 Task: Sort the products in the category "Chardonnay" by unit price (low first).
Action: Mouse moved to (800, 302)
Screenshot: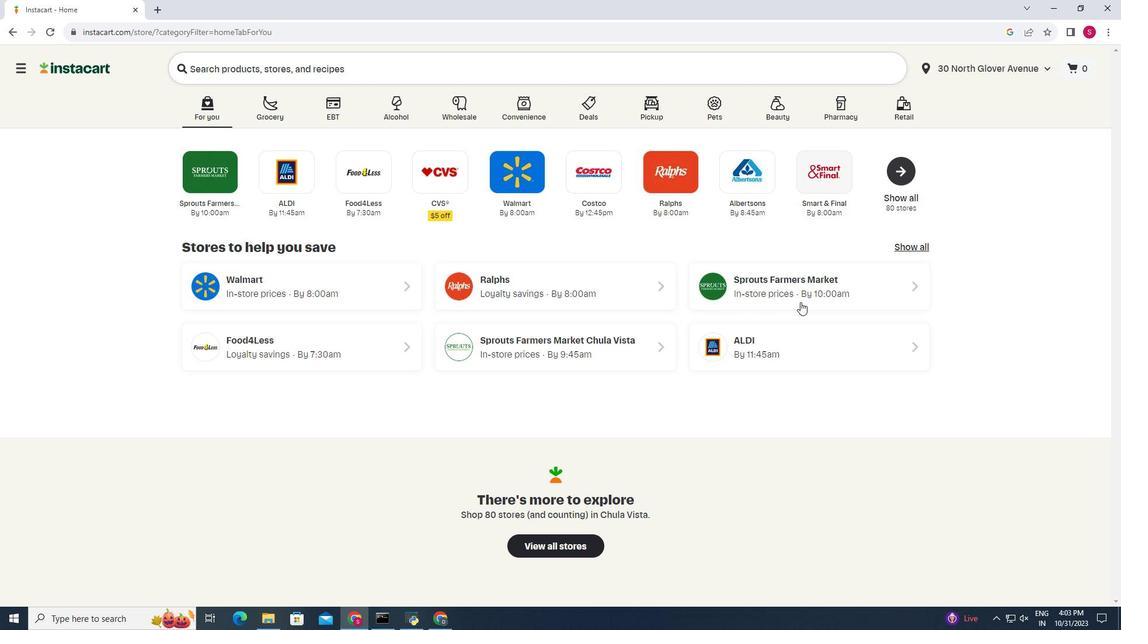 
Action: Mouse pressed left at (800, 302)
Screenshot: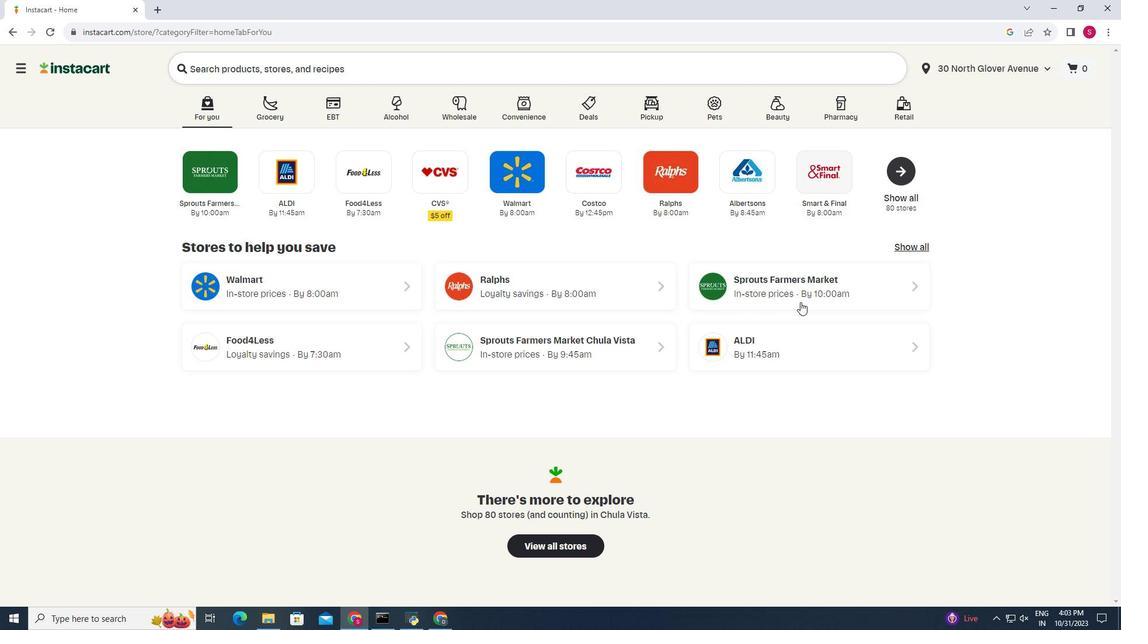 
Action: Mouse moved to (26, 556)
Screenshot: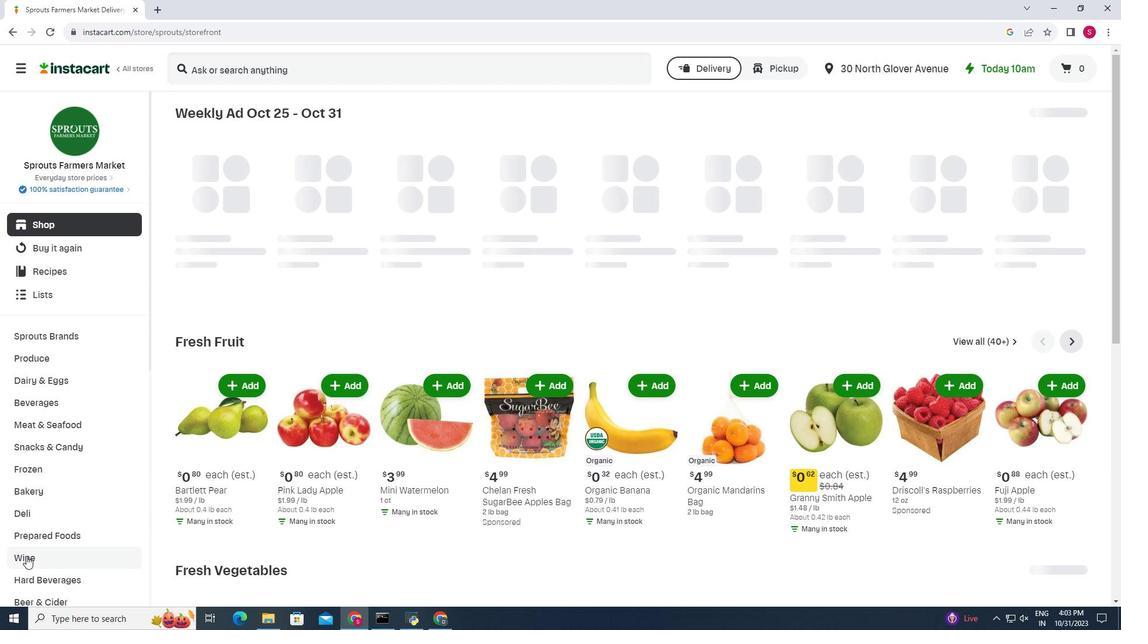 
Action: Mouse pressed left at (26, 556)
Screenshot: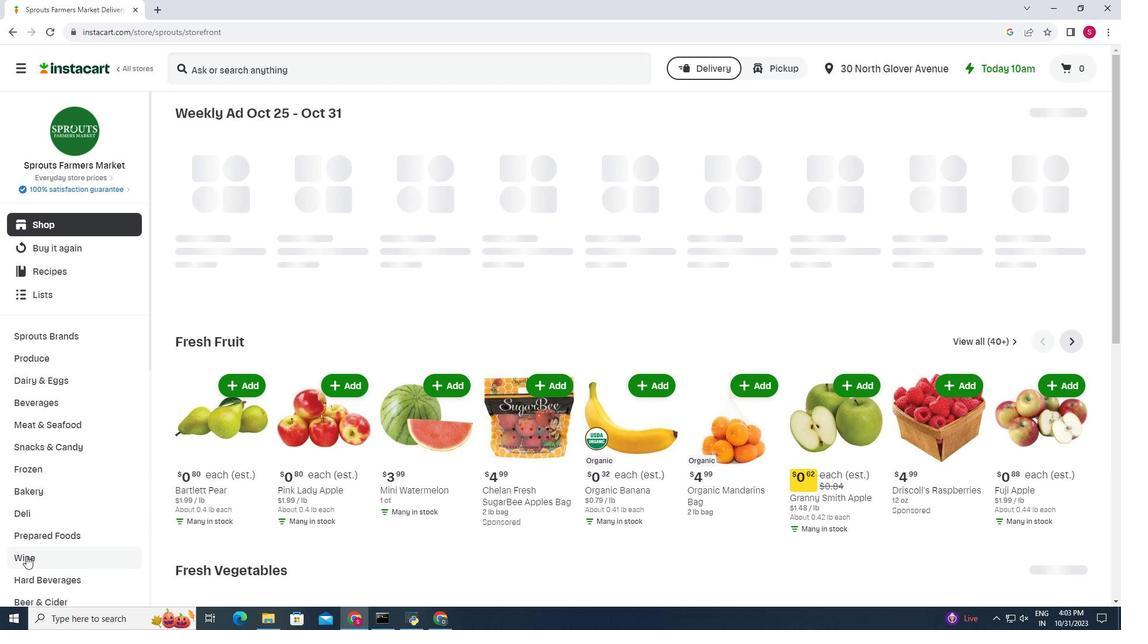 
Action: Mouse moved to (327, 142)
Screenshot: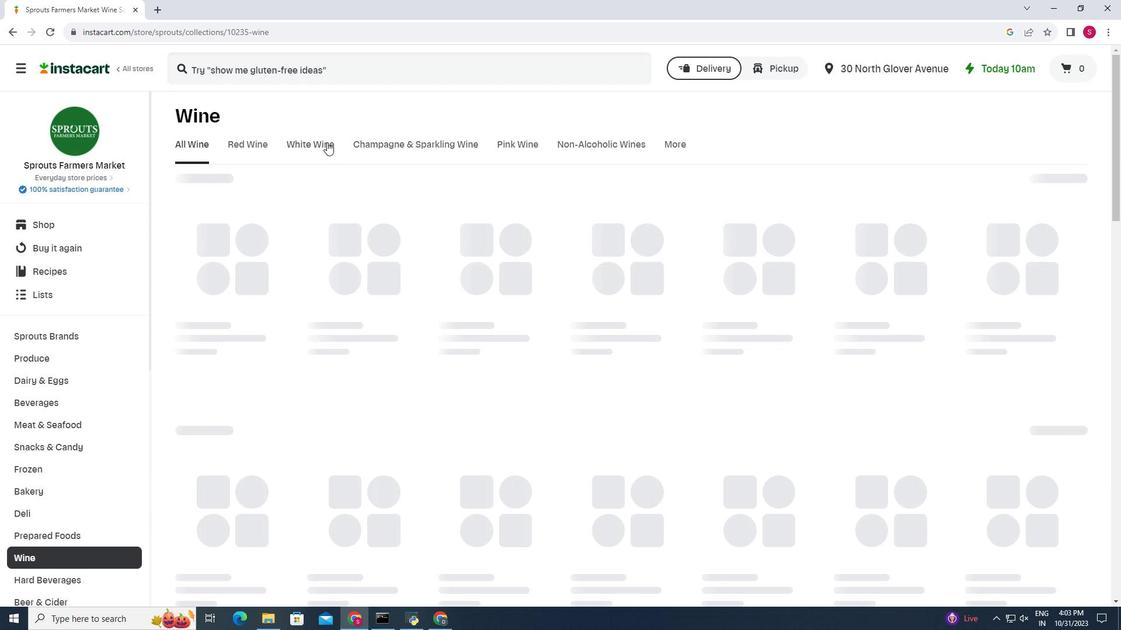 
Action: Mouse pressed left at (327, 142)
Screenshot: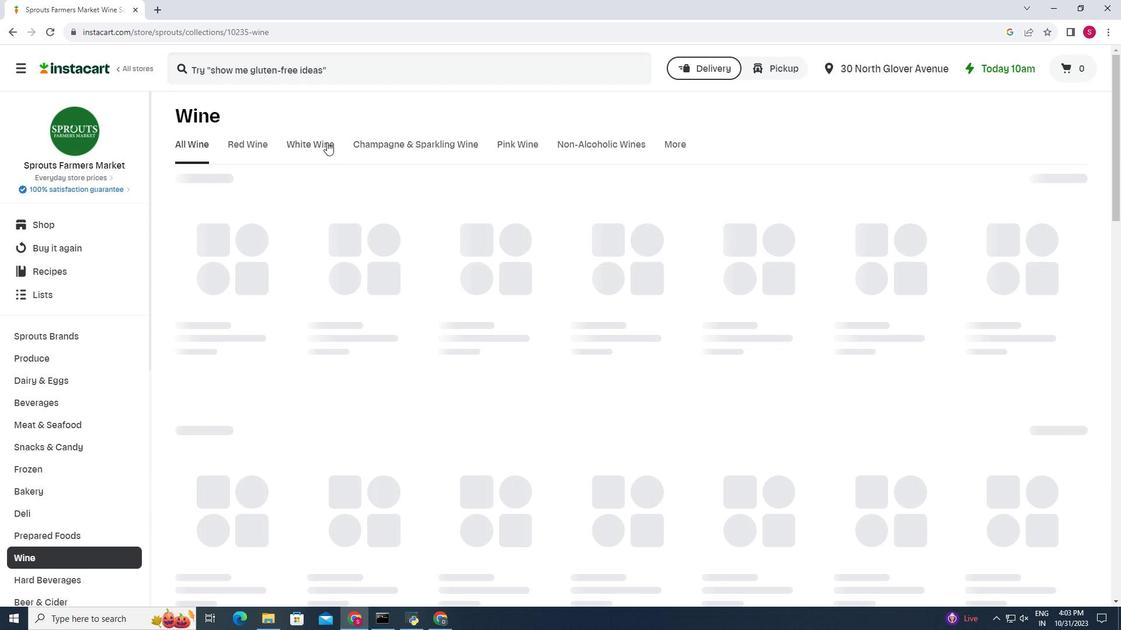 
Action: Mouse moved to (383, 199)
Screenshot: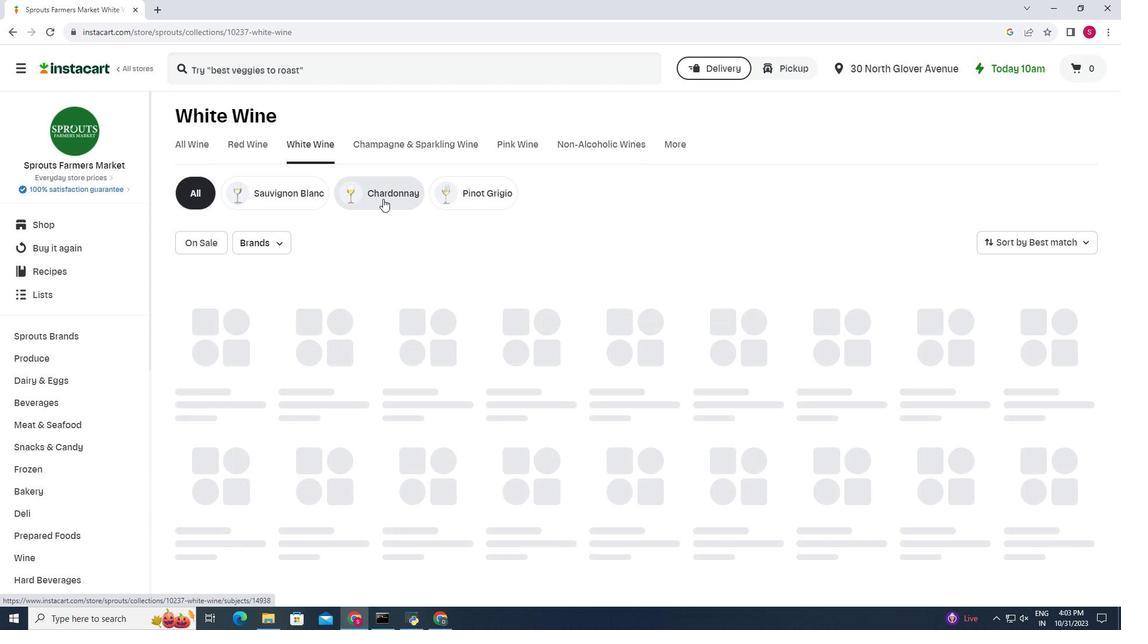 
Action: Mouse pressed left at (383, 199)
Screenshot: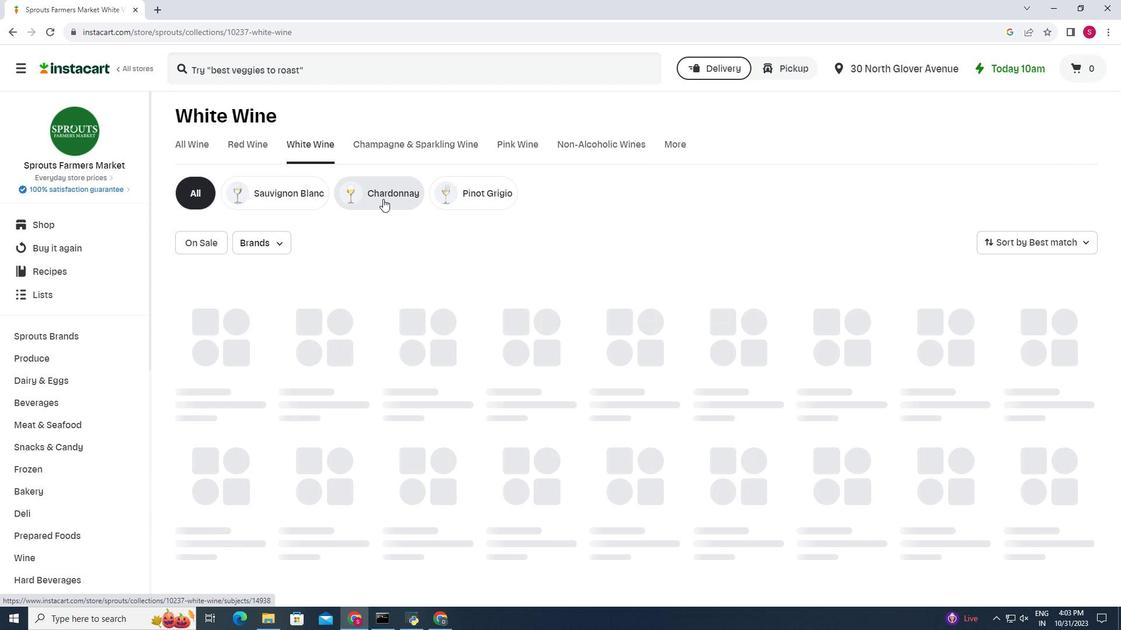 
Action: Mouse moved to (1069, 234)
Screenshot: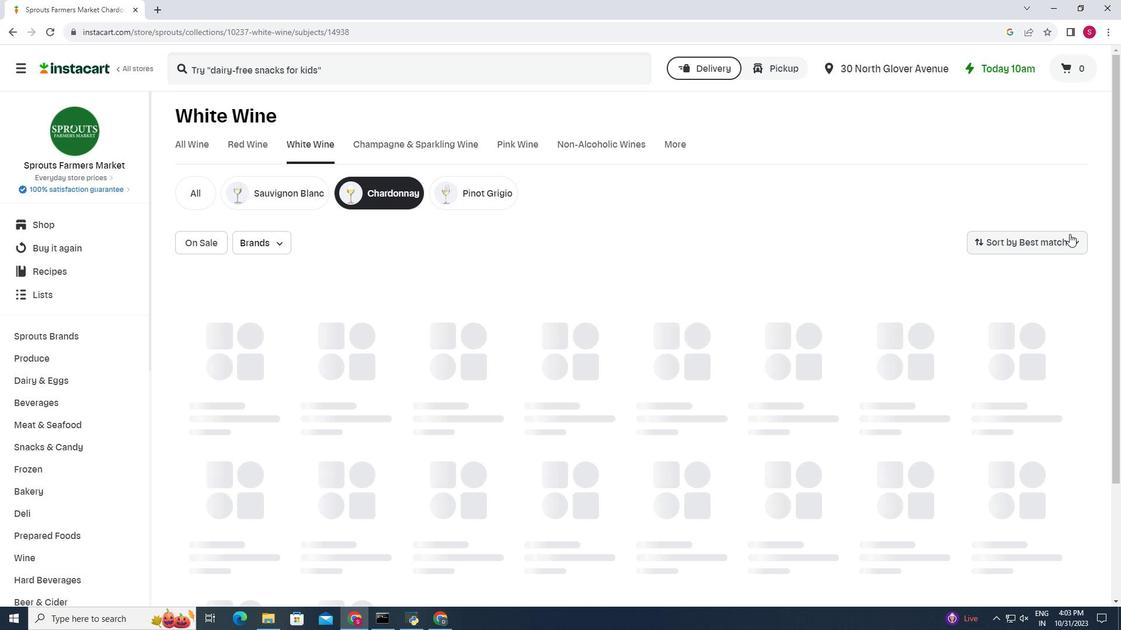 
Action: Mouse pressed left at (1069, 234)
Screenshot: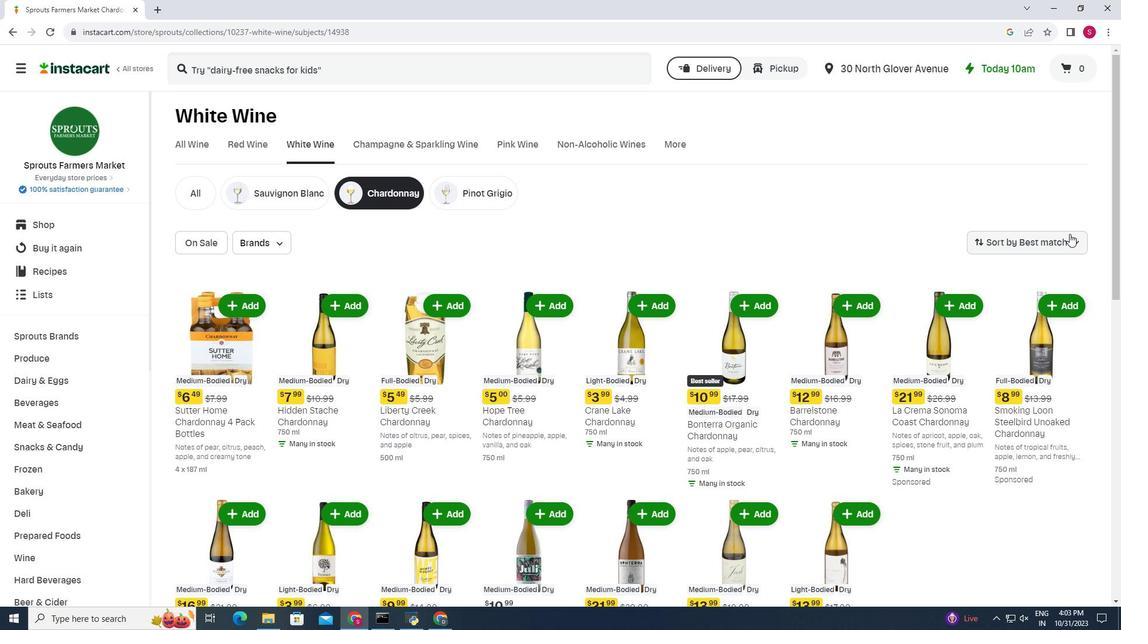 
Action: Mouse moved to (1039, 349)
Screenshot: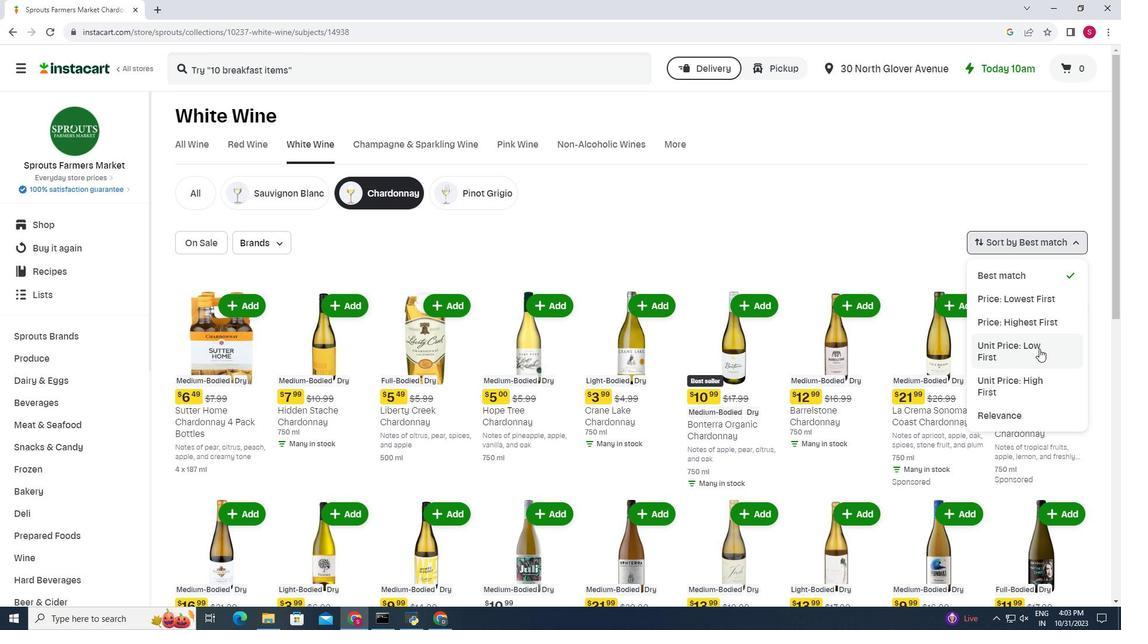 
Action: Mouse pressed left at (1039, 349)
Screenshot: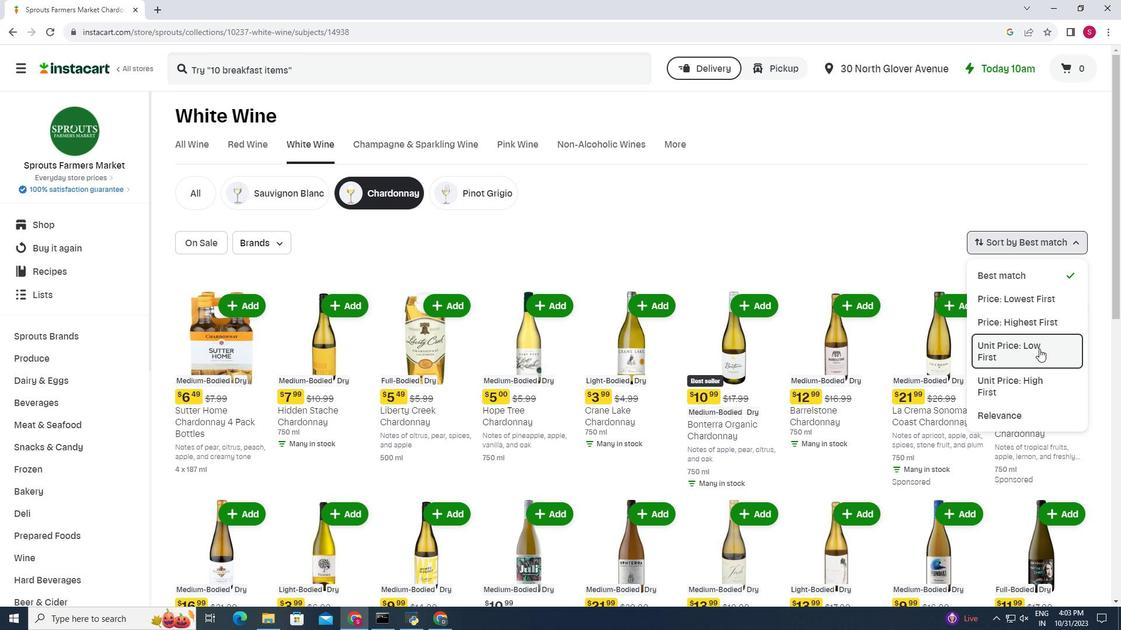 
Action: Mouse moved to (586, 254)
Screenshot: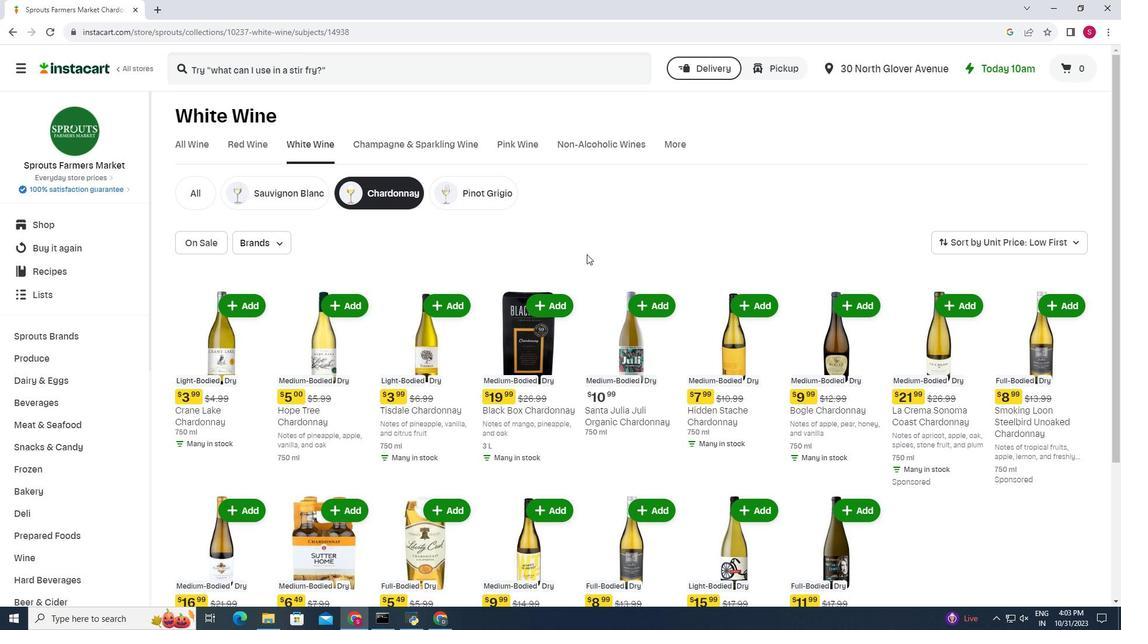 
Action: Mouse scrolled (586, 254) with delta (0, 0)
Screenshot: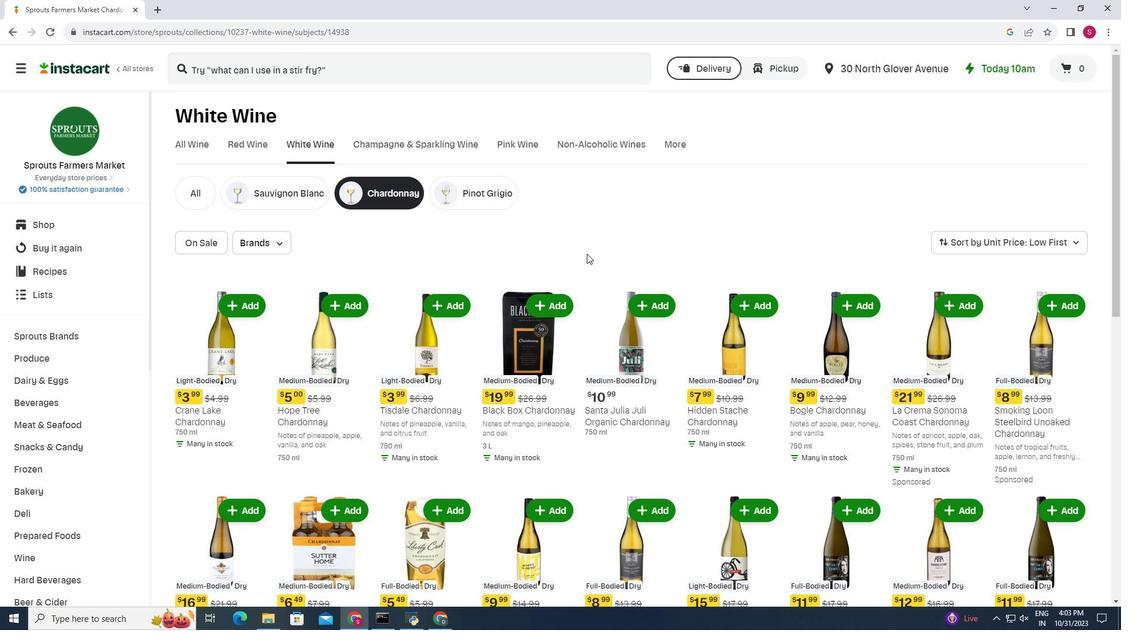 
Action: Mouse moved to (586, 254)
Screenshot: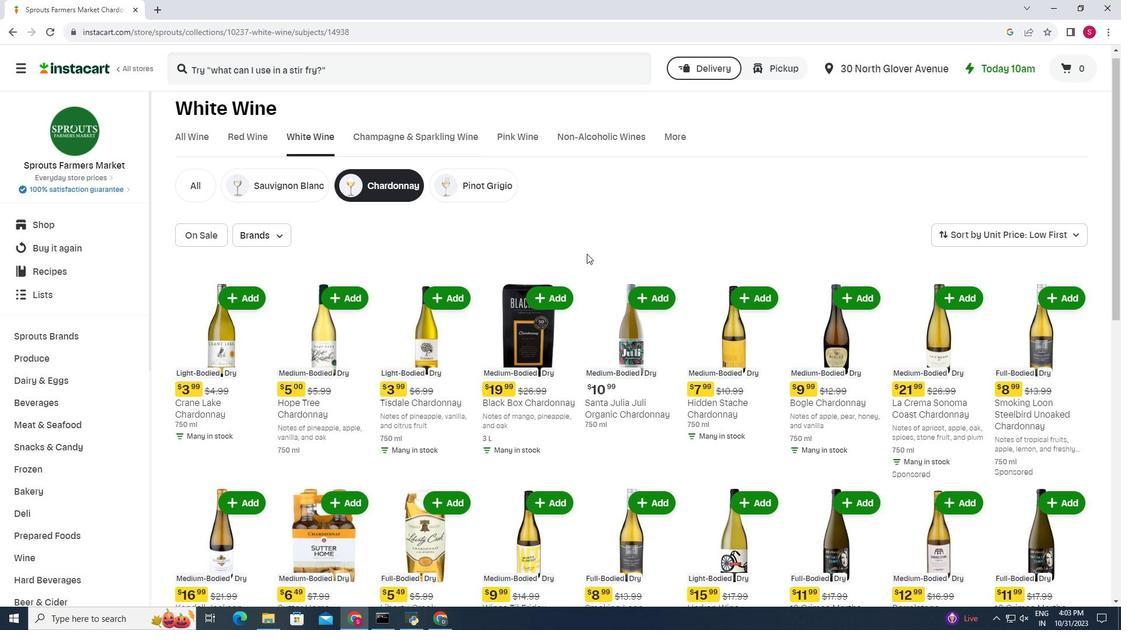 
Action: Mouse scrolled (586, 253) with delta (0, 0)
Screenshot: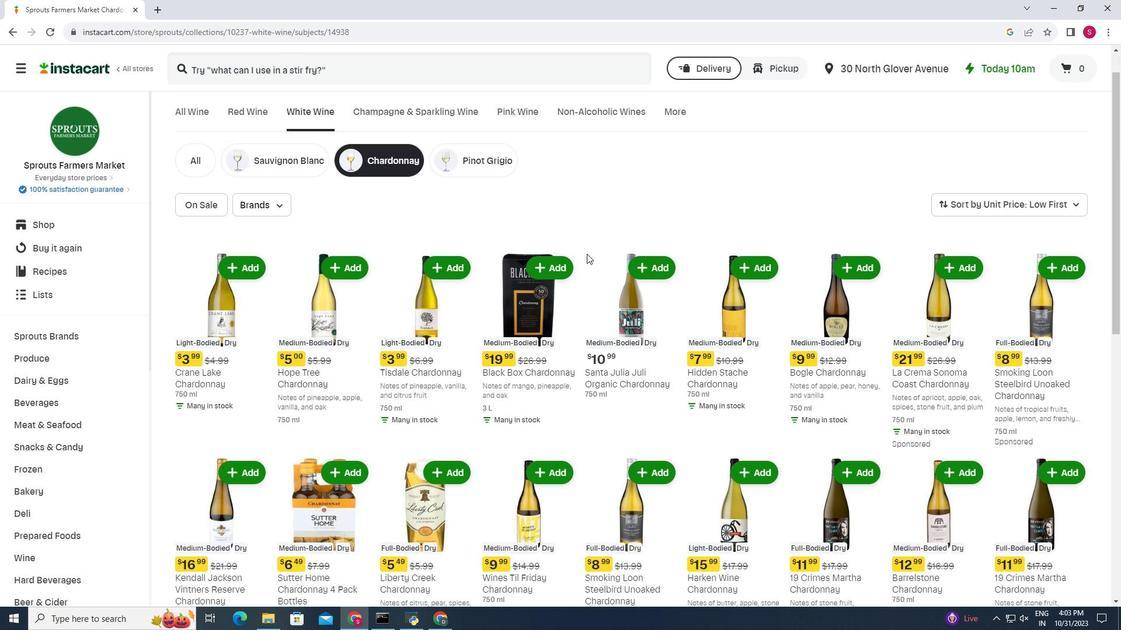 
Action: Mouse moved to (587, 254)
Screenshot: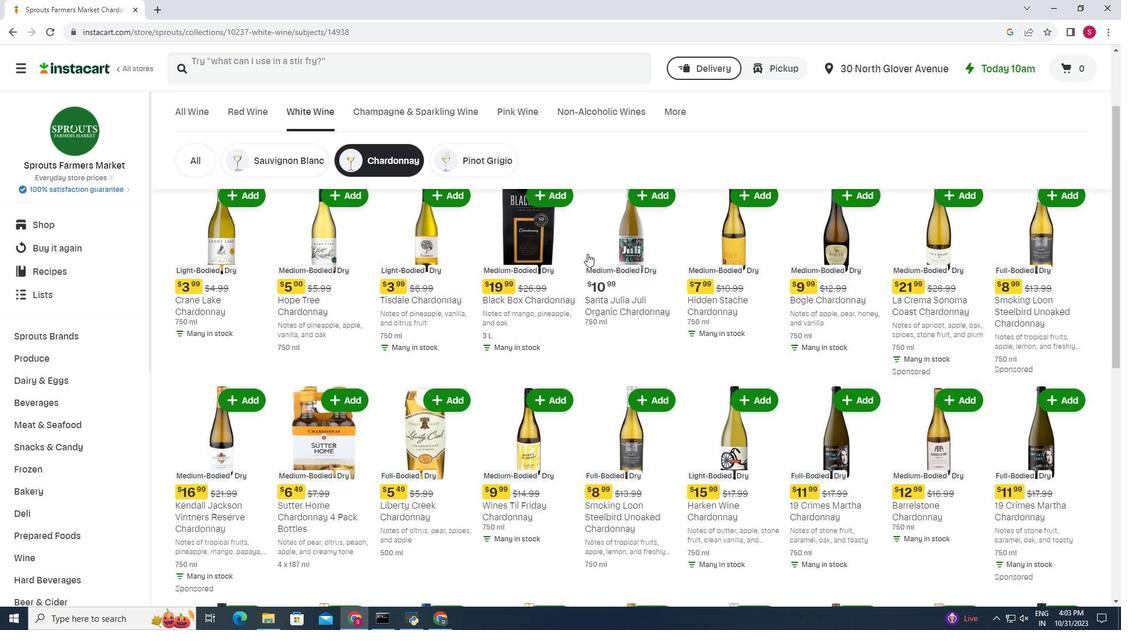 
Action: Mouse scrolled (587, 253) with delta (0, 0)
Screenshot: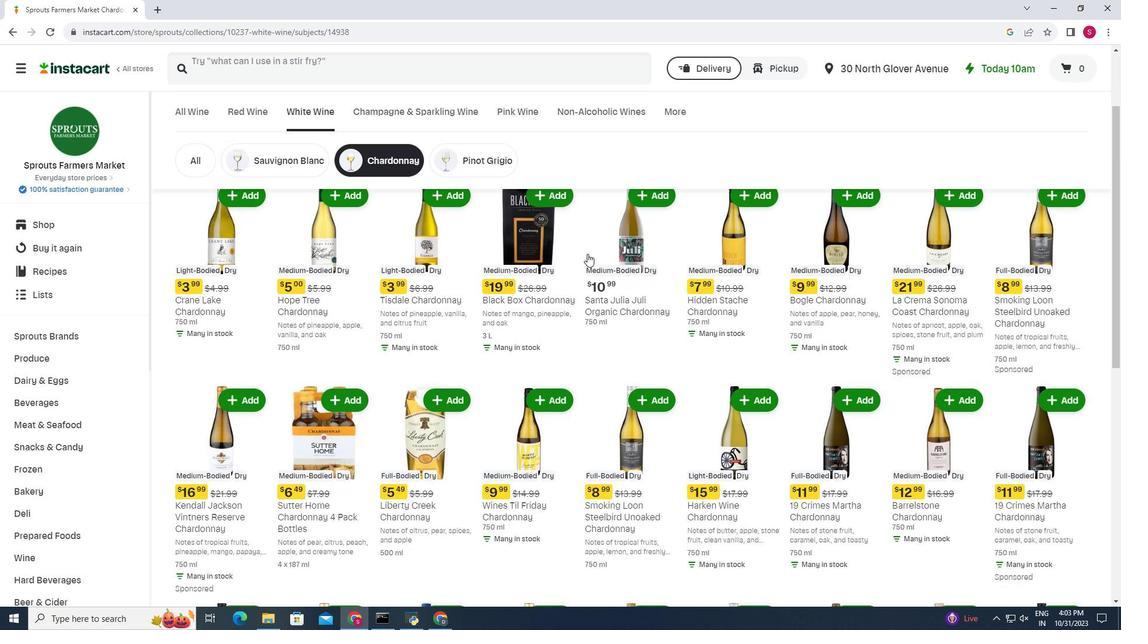 
Action: Mouse moved to (588, 254)
Screenshot: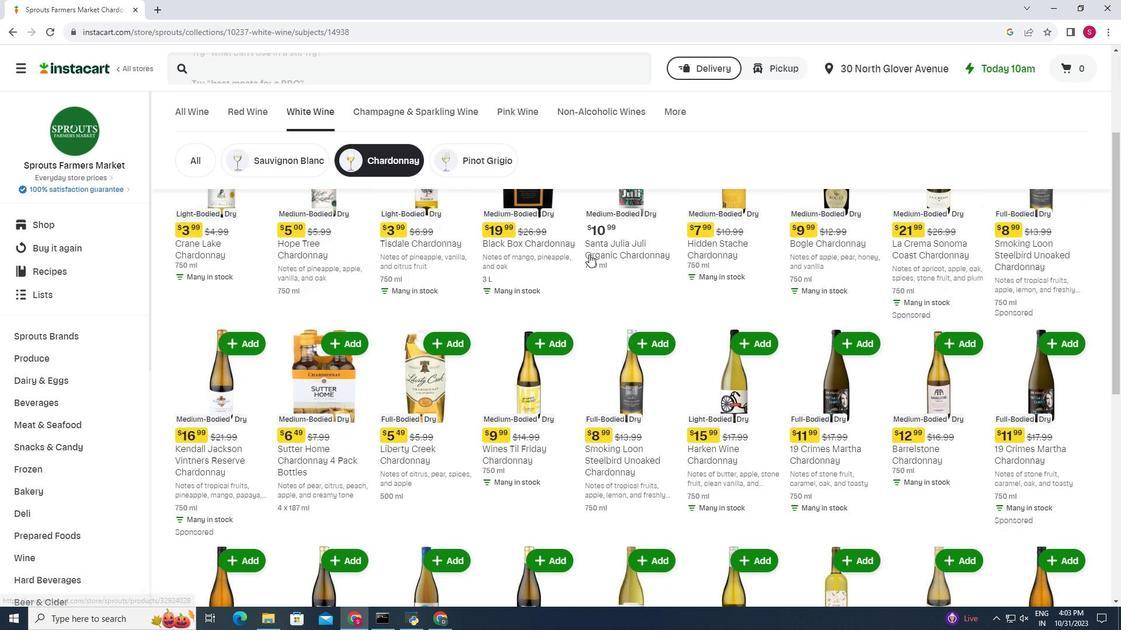 
Action: Mouse scrolled (588, 254) with delta (0, 0)
Screenshot: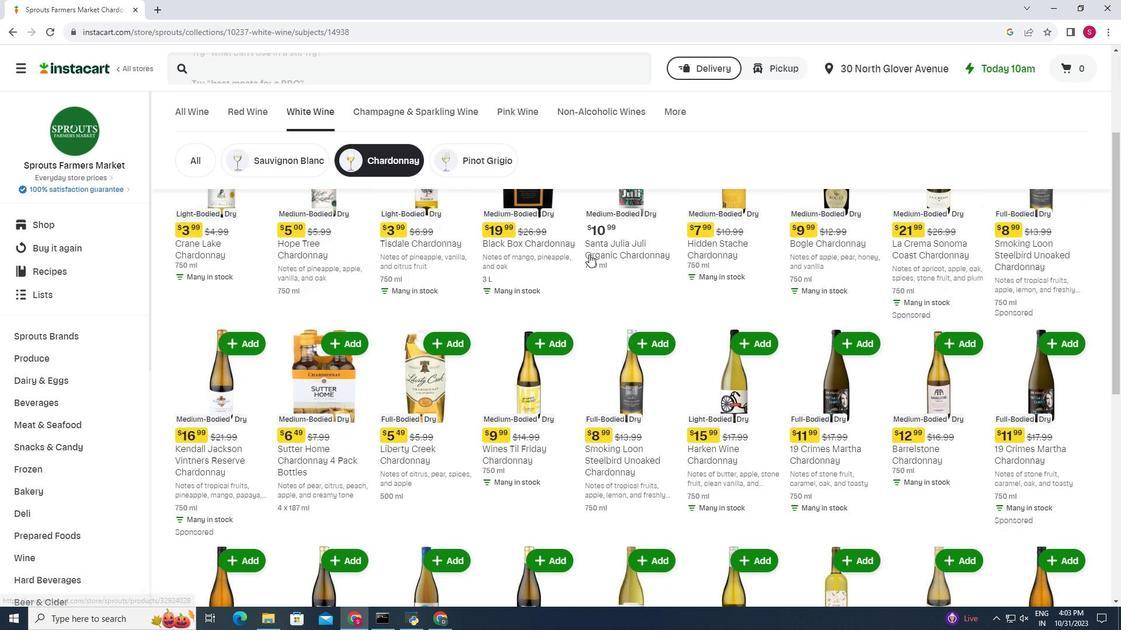 
Action: Mouse moved to (590, 254)
Screenshot: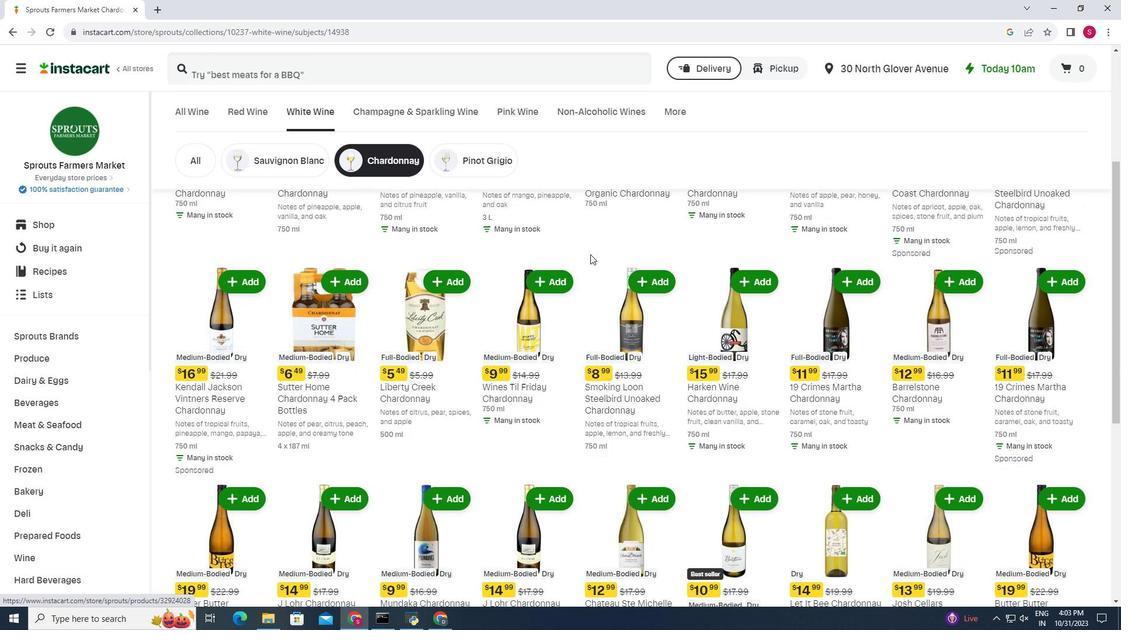 
Action: Mouse scrolled (590, 254) with delta (0, 0)
Screenshot: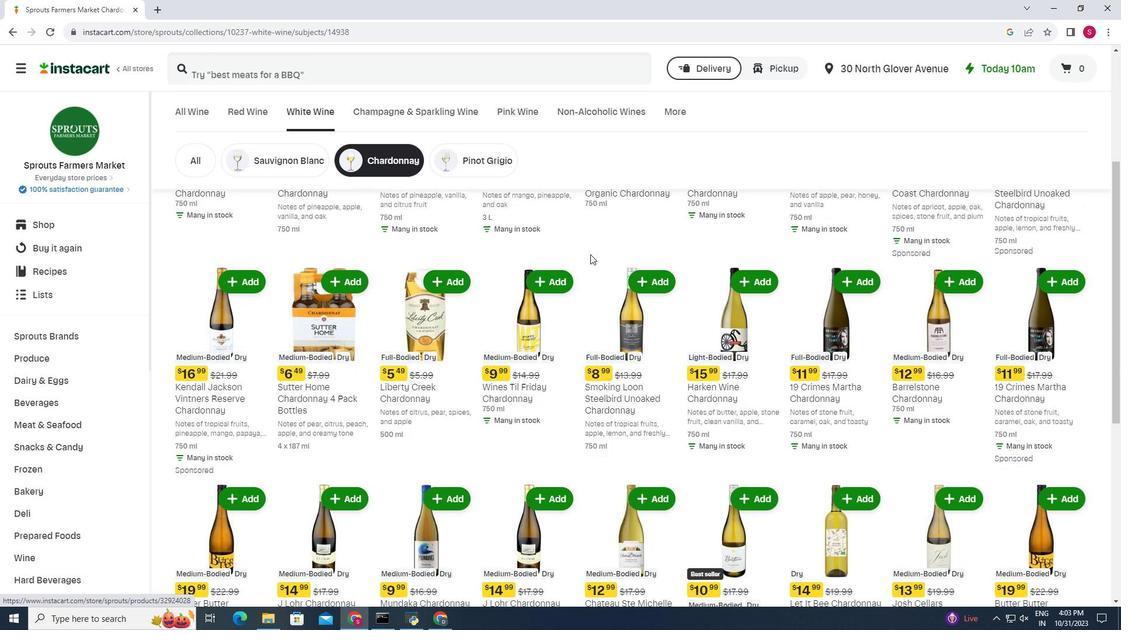 
Action: Mouse moved to (591, 254)
Screenshot: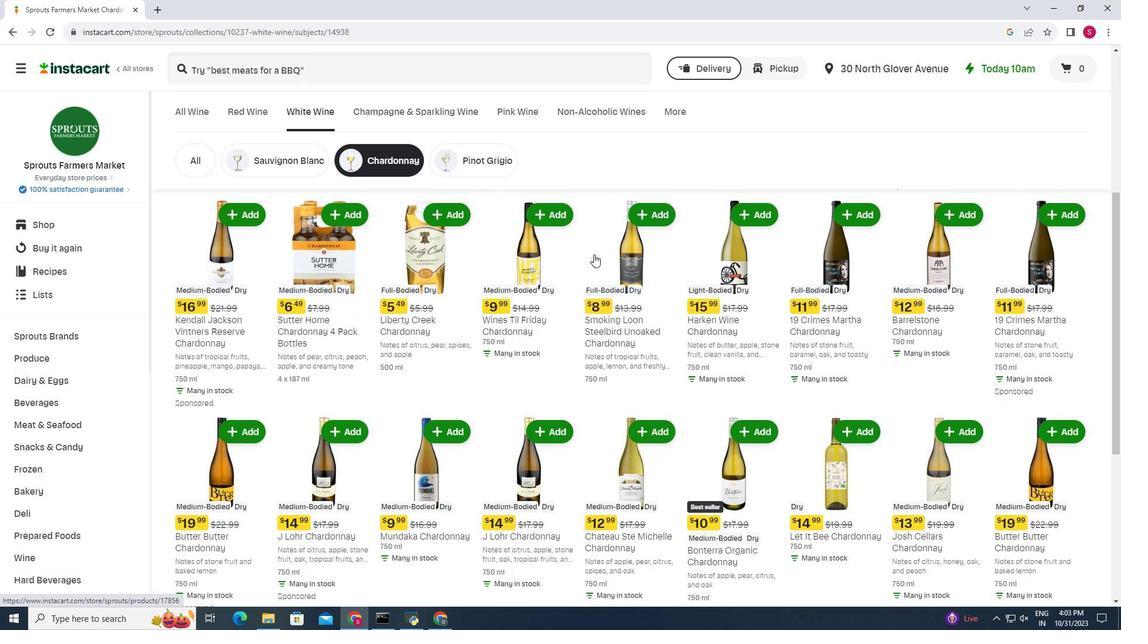 
Action: Mouse scrolled (591, 254) with delta (0, 0)
Screenshot: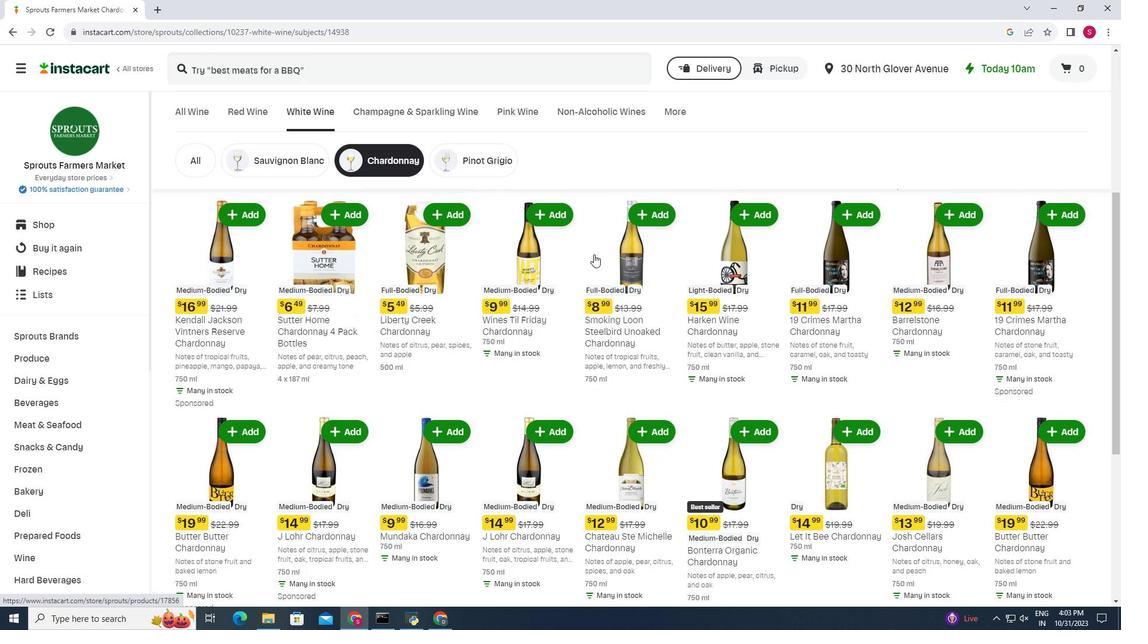 
Action: Mouse moved to (595, 254)
Screenshot: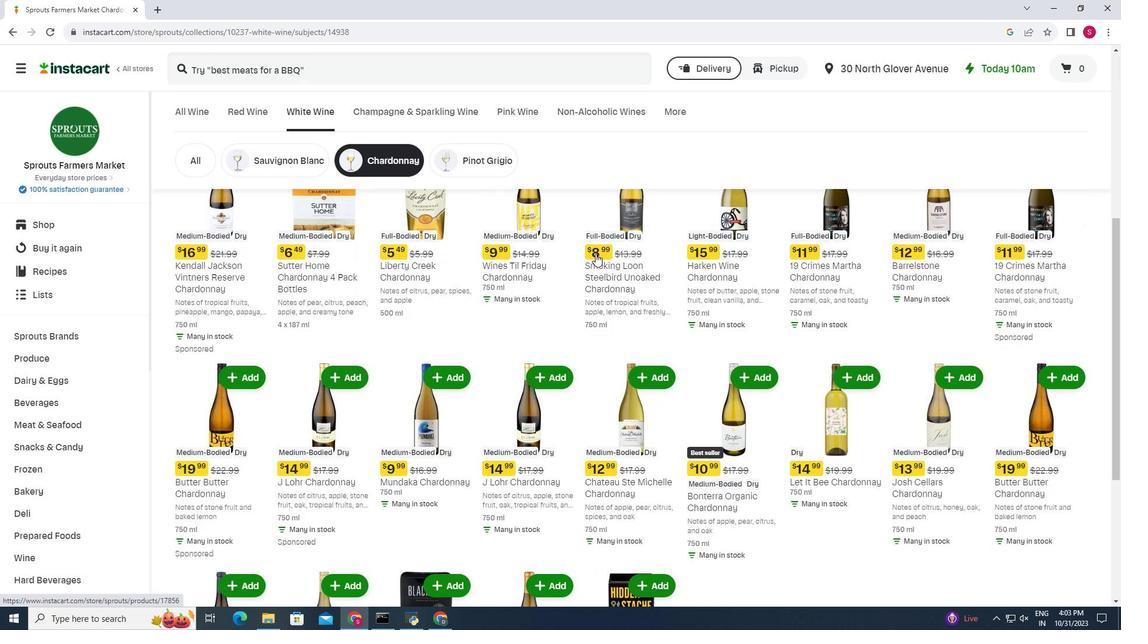 
Action: Mouse scrolled (595, 253) with delta (0, 0)
Screenshot: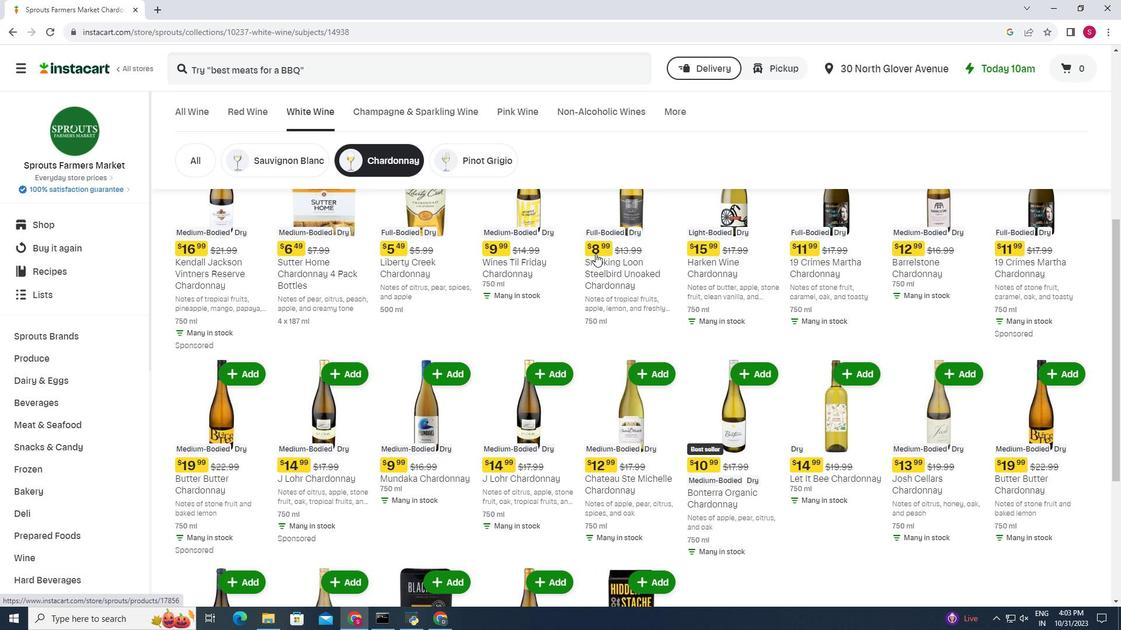 
Action: Mouse scrolled (595, 253) with delta (0, 0)
Screenshot: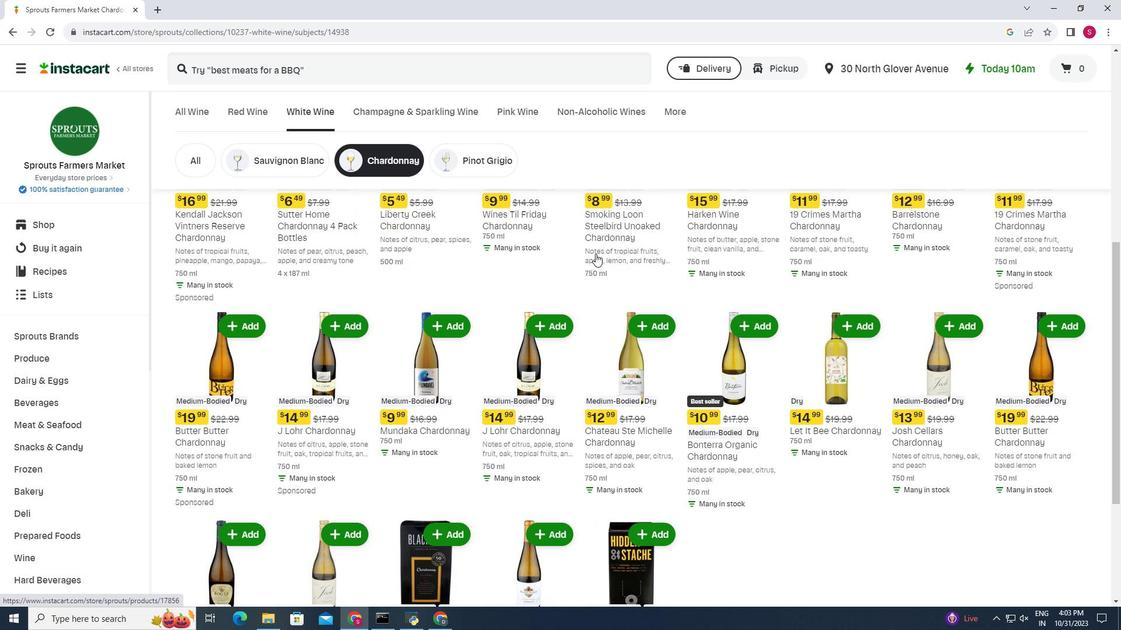 
Action: Mouse scrolled (595, 253) with delta (0, 0)
Screenshot: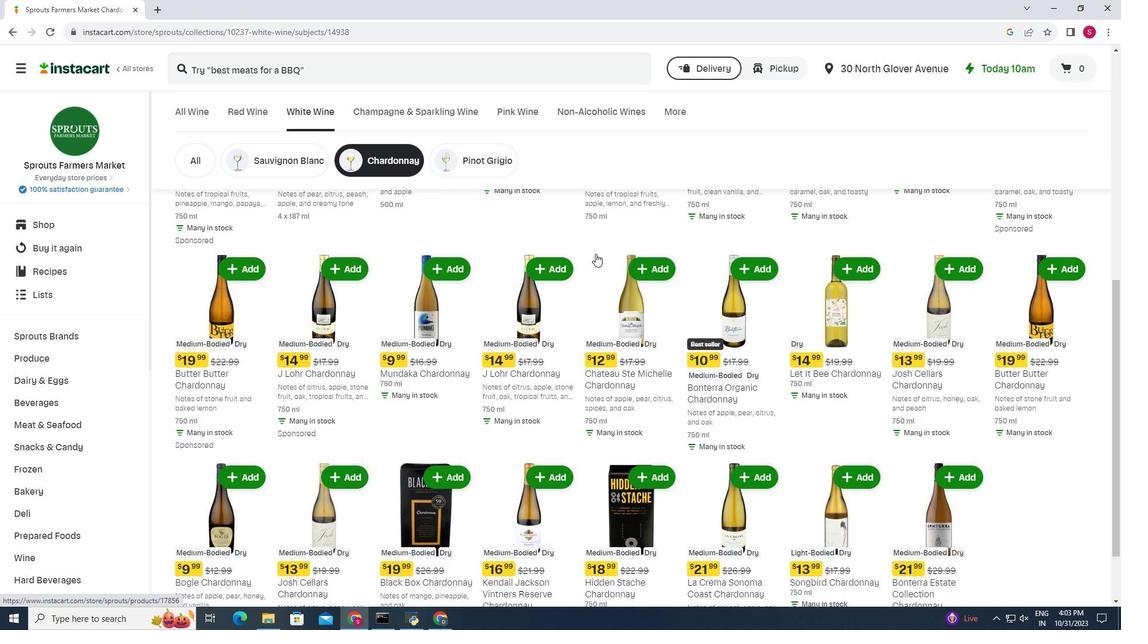 
Action: Mouse scrolled (595, 253) with delta (0, 0)
Screenshot: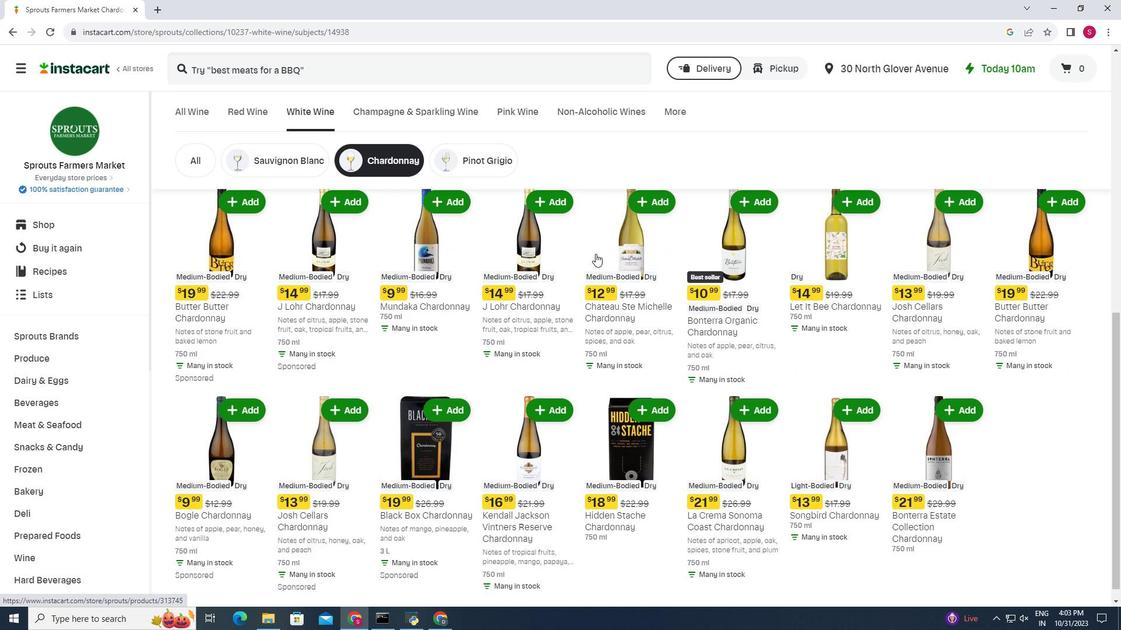 
Action: Mouse scrolled (595, 253) with delta (0, 0)
Screenshot: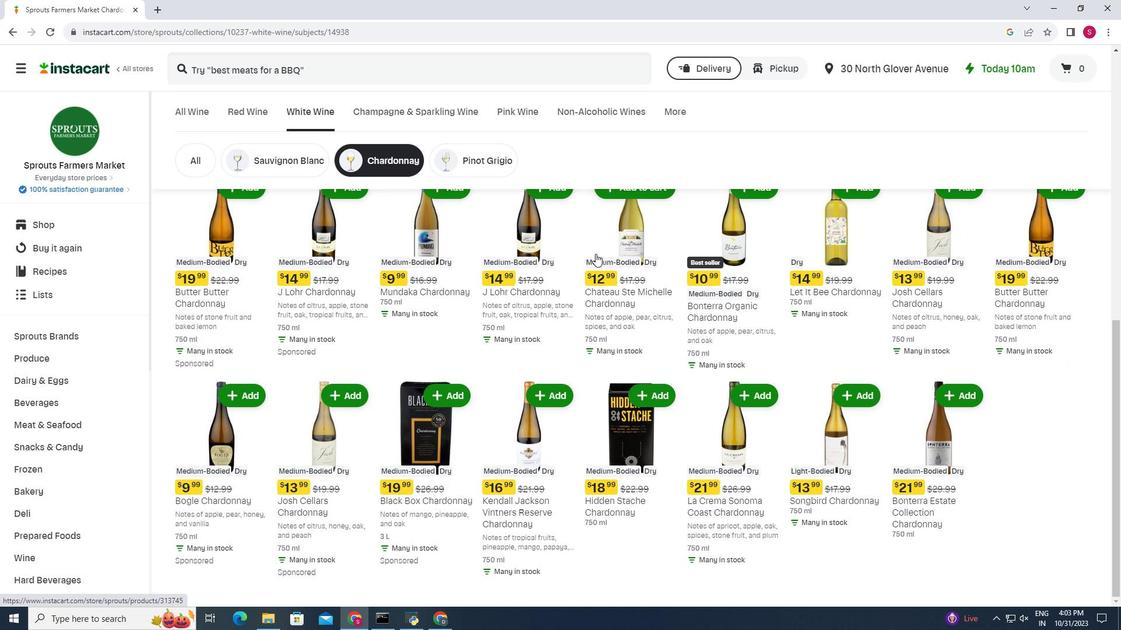 
Action: Mouse scrolled (595, 253) with delta (0, 0)
Screenshot: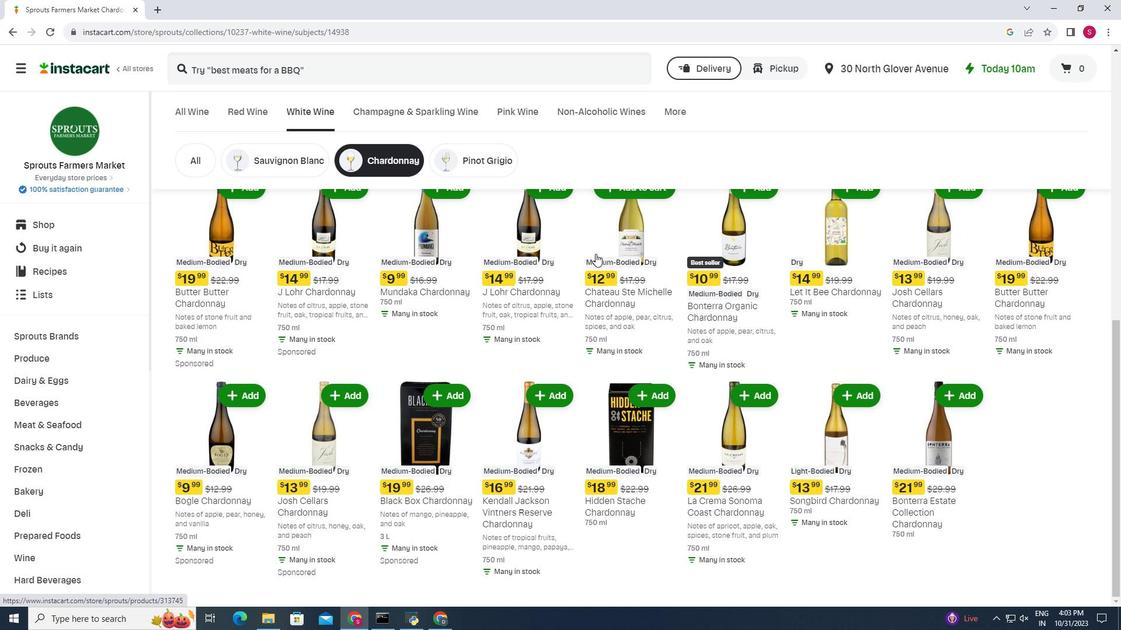 
Action: Mouse moved to (590, 249)
Screenshot: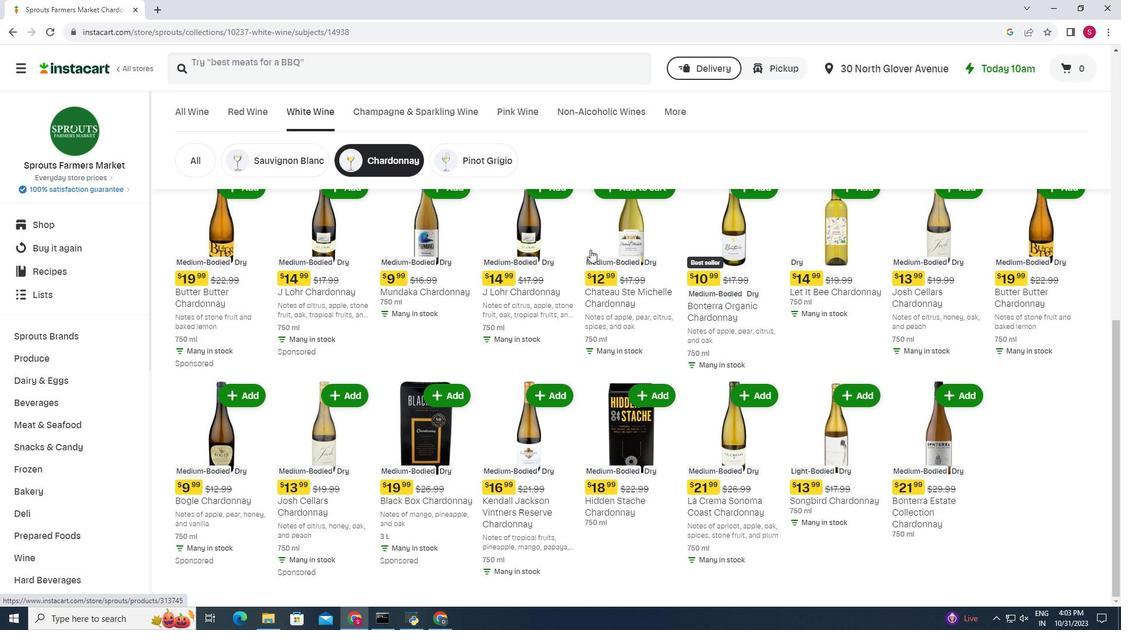 
